 Task: Add a condition where "Hours since created Is Twelve" in pending tickets.
Action: Mouse moved to (103, 412)
Screenshot: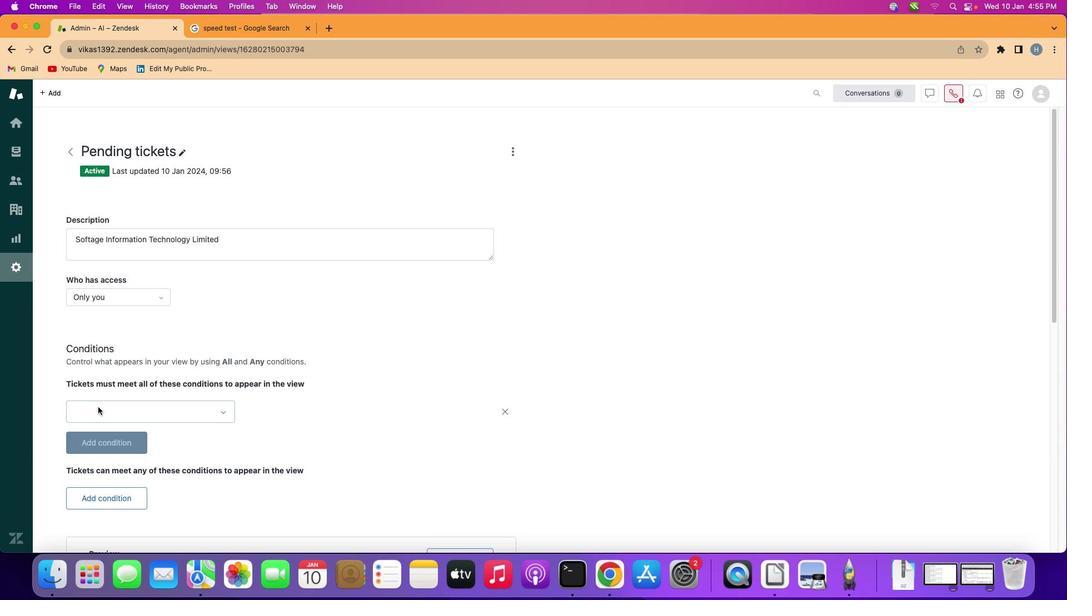 
Action: Mouse pressed left at (103, 412)
Screenshot: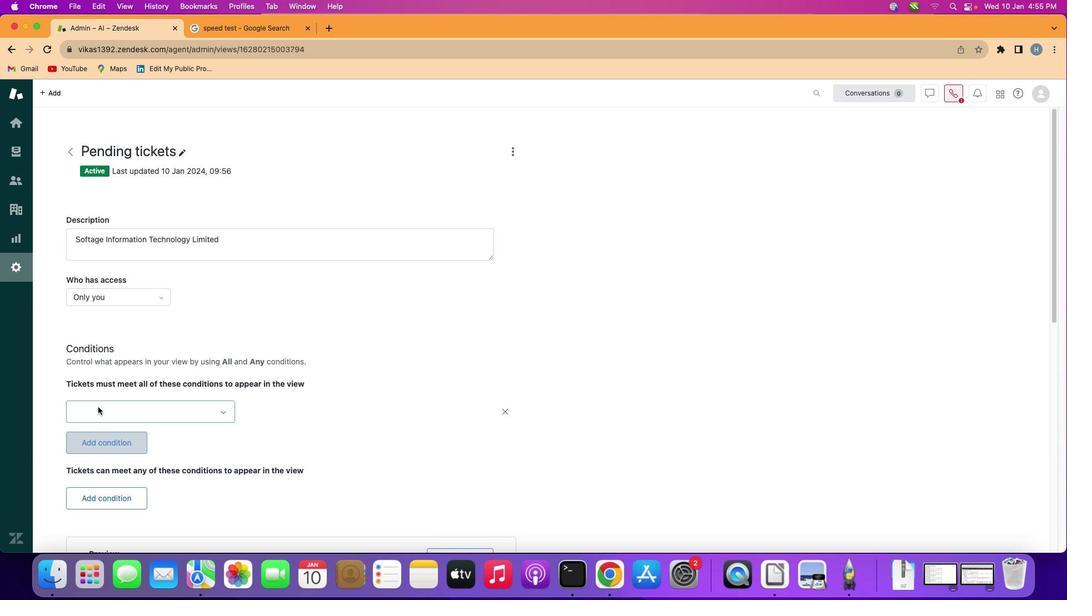 
Action: Mouse moved to (165, 417)
Screenshot: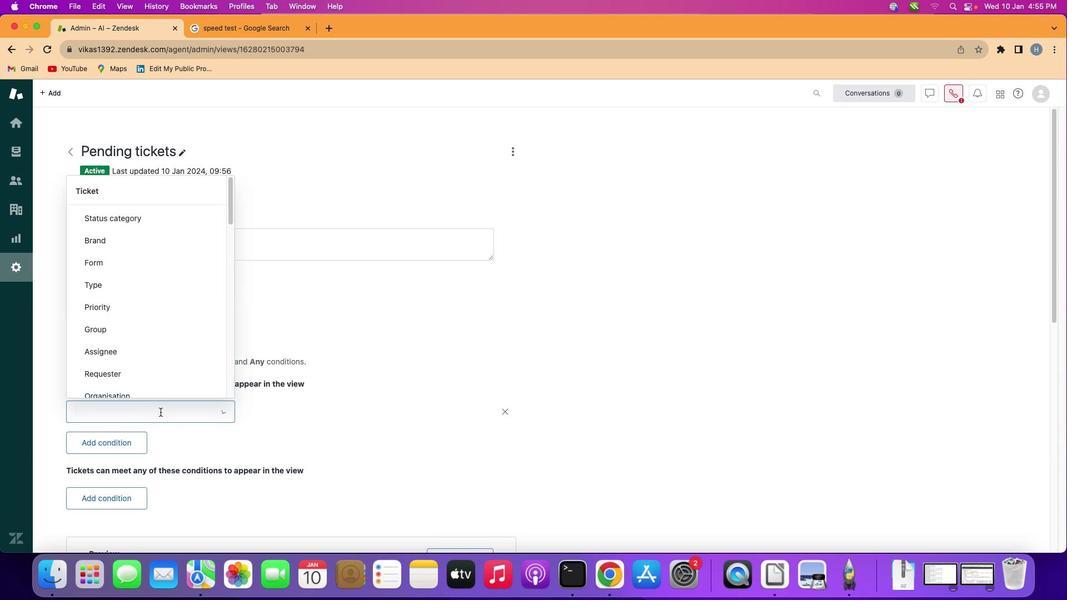 
Action: Mouse pressed left at (165, 417)
Screenshot: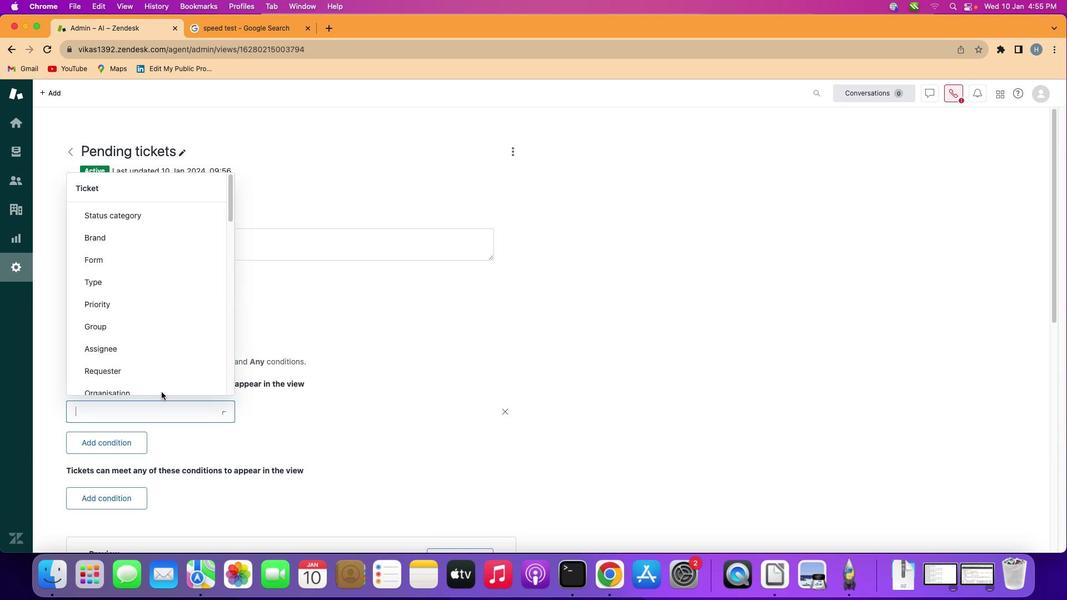 
Action: Mouse moved to (171, 303)
Screenshot: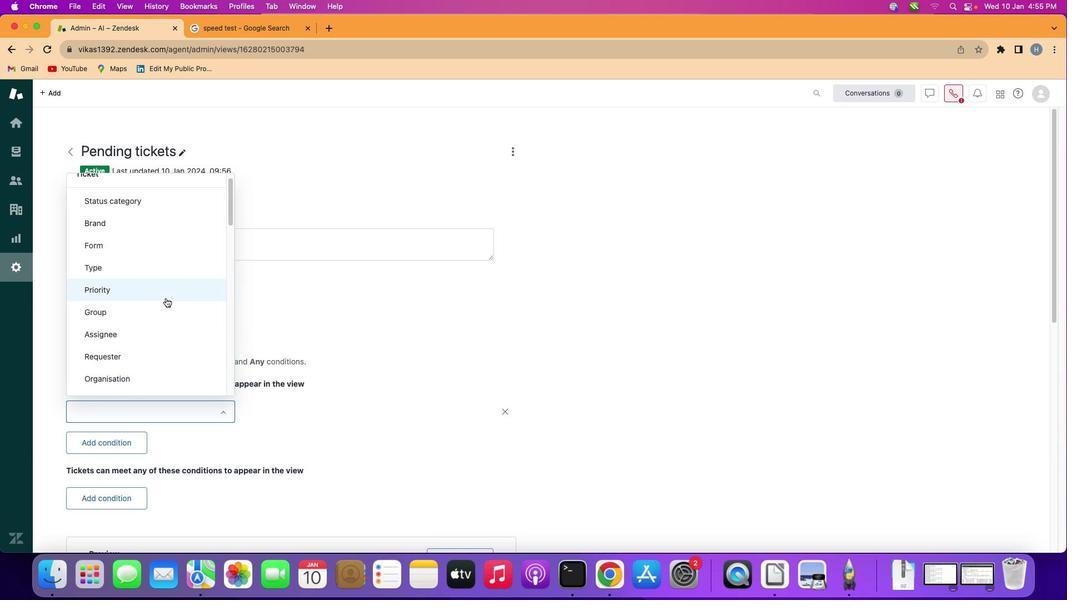 
Action: Mouse scrolled (171, 303) with delta (5, 5)
Screenshot: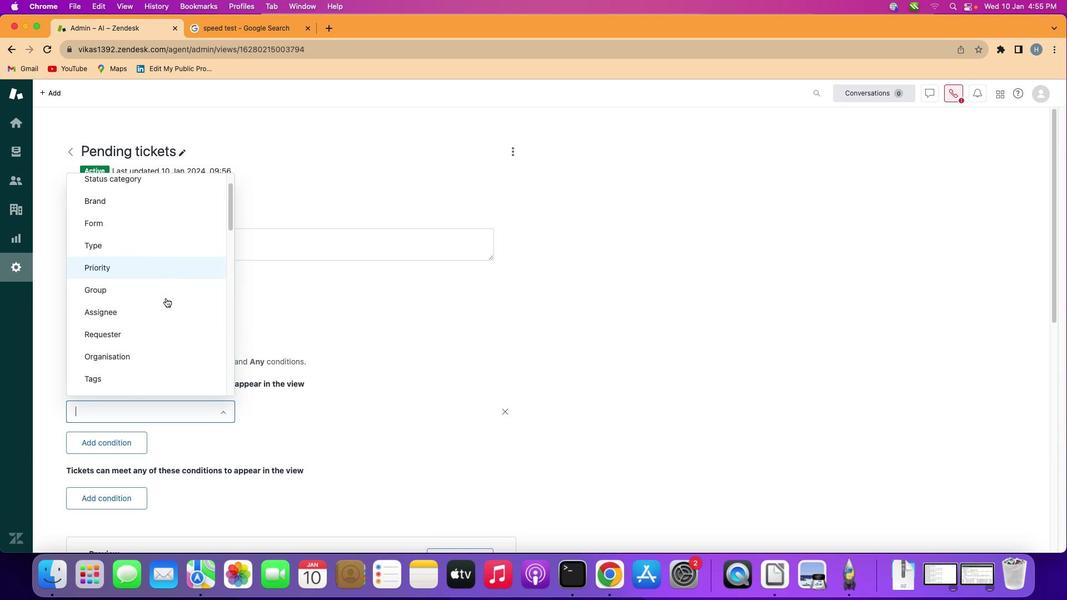 
Action: Mouse scrolled (171, 303) with delta (5, 5)
Screenshot: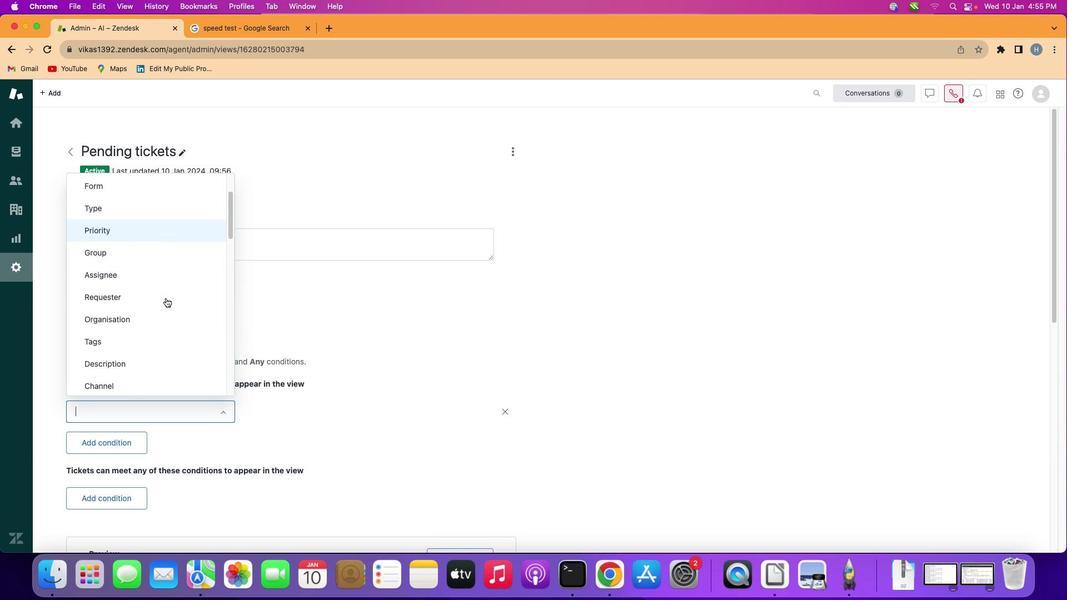 
Action: Mouse scrolled (171, 303) with delta (5, 5)
Screenshot: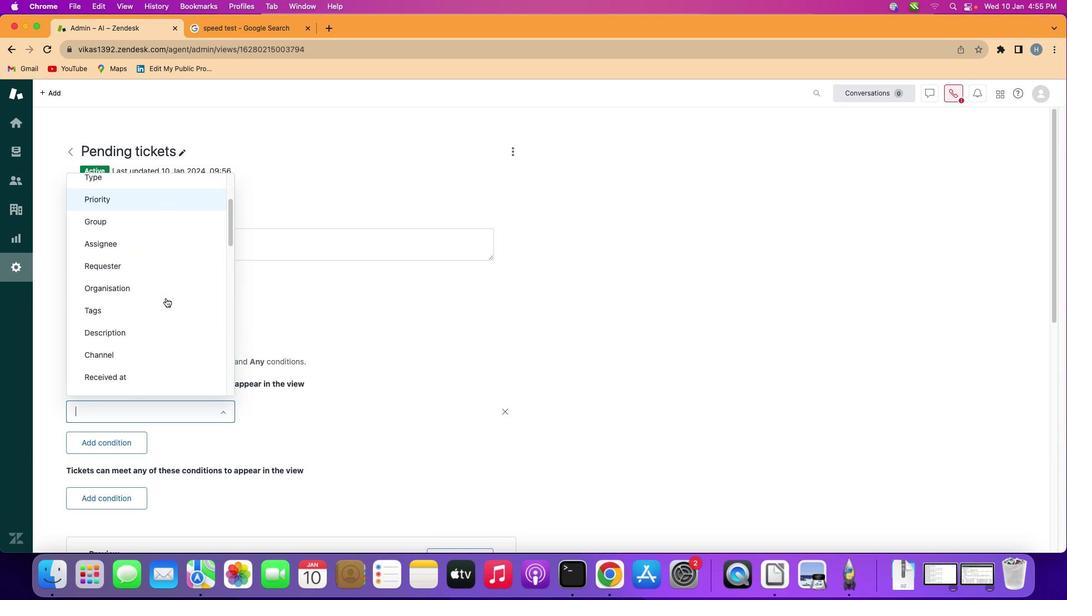 
Action: Mouse scrolled (171, 303) with delta (5, 5)
Screenshot: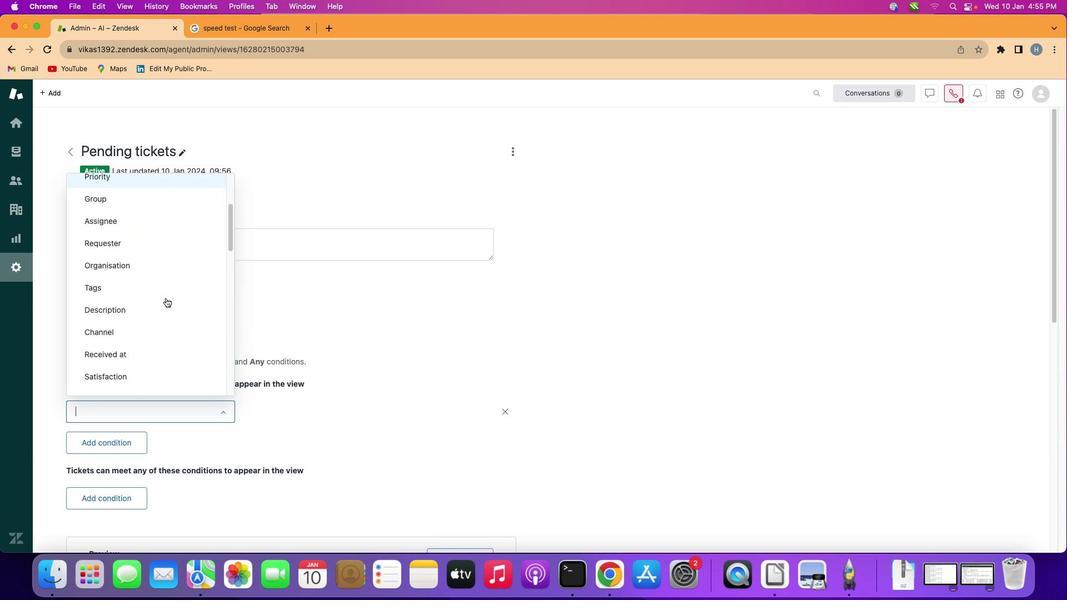 
Action: Mouse scrolled (171, 303) with delta (5, 4)
Screenshot: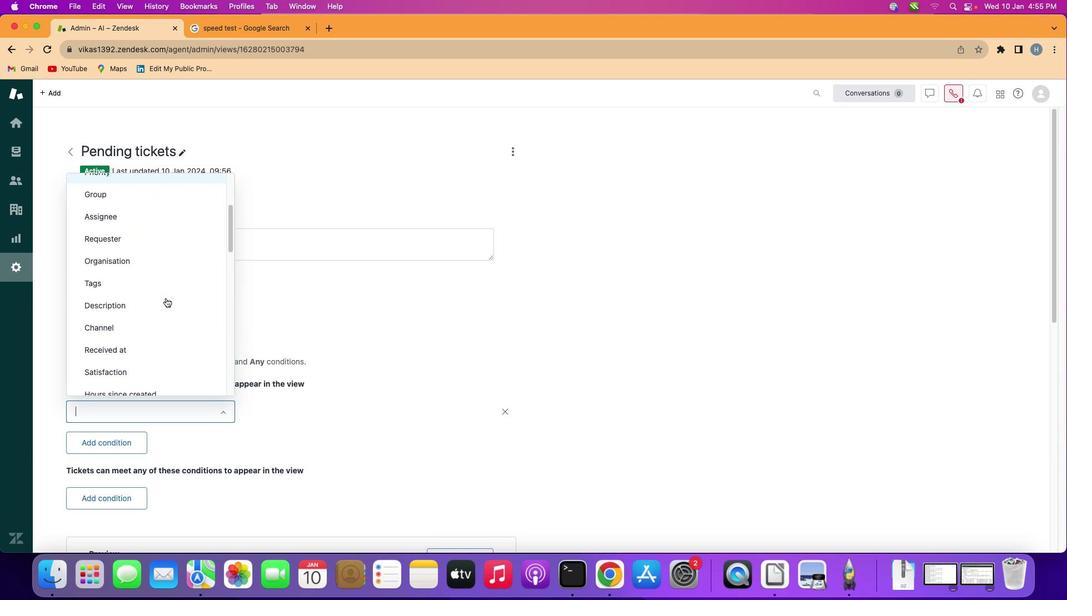 
Action: Mouse scrolled (171, 303) with delta (5, 5)
Screenshot: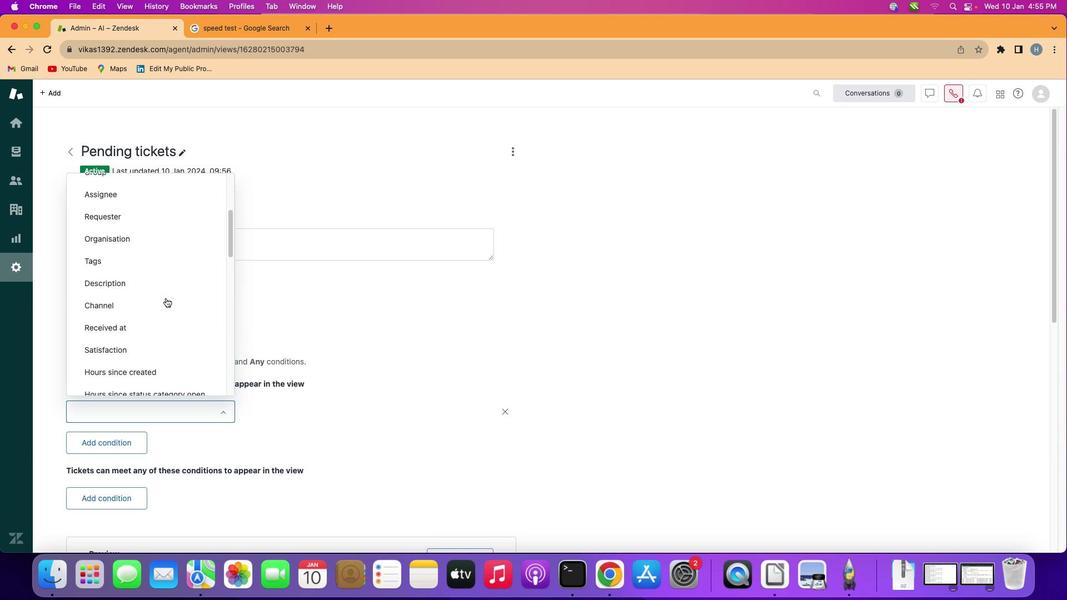 
Action: Mouse scrolled (171, 303) with delta (5, 5)
Screenshot: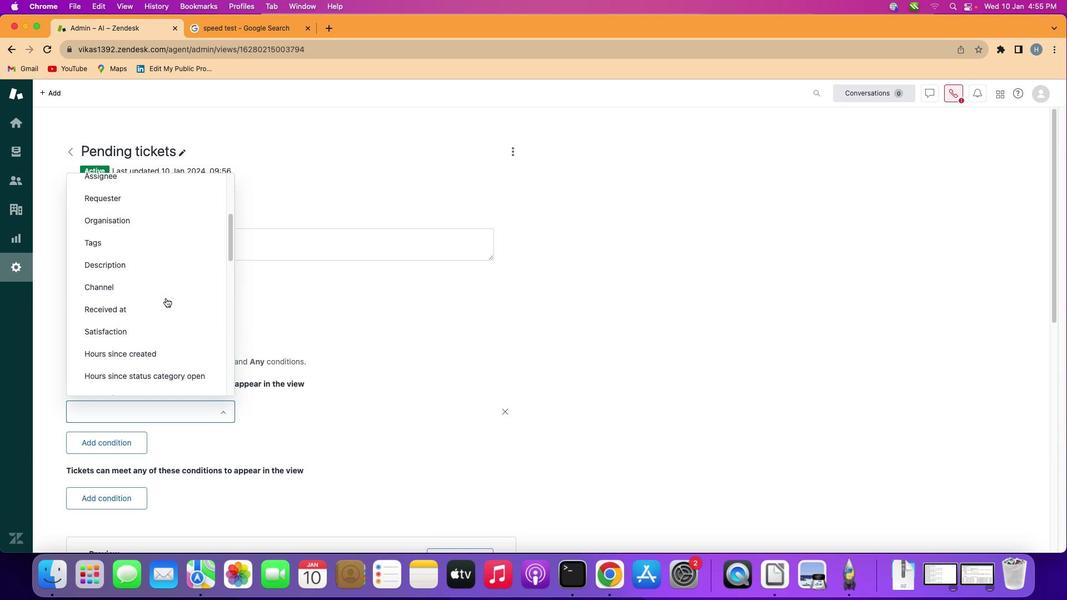 
Action: Mouse scrolled (171, 303) with delta (5, 5)
Screenshot: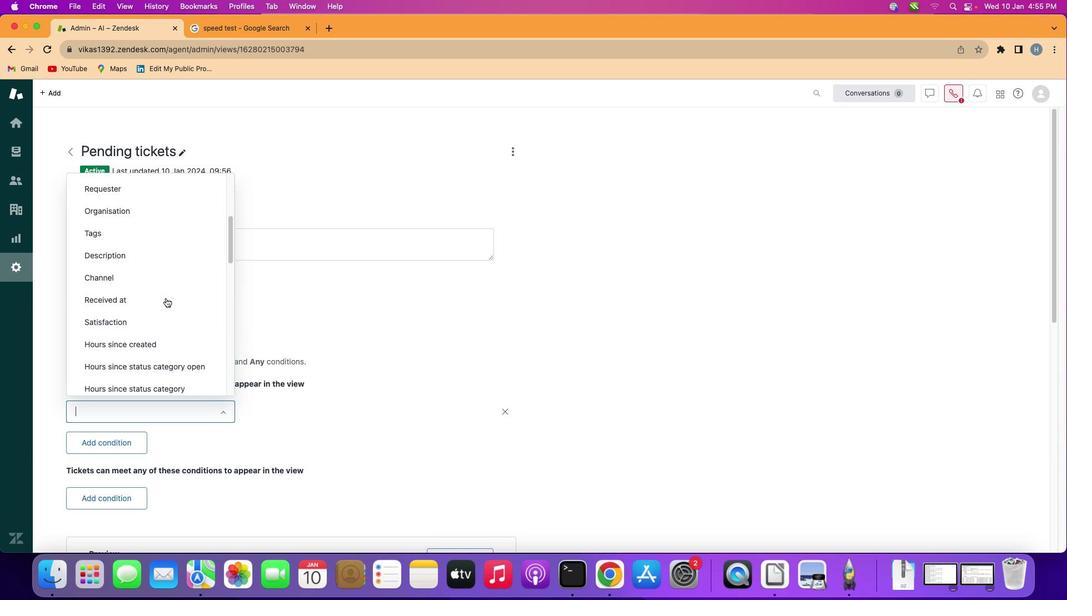 
Action: Mouse scrolled (171, 303) with delta (5, 5)
Screenshot: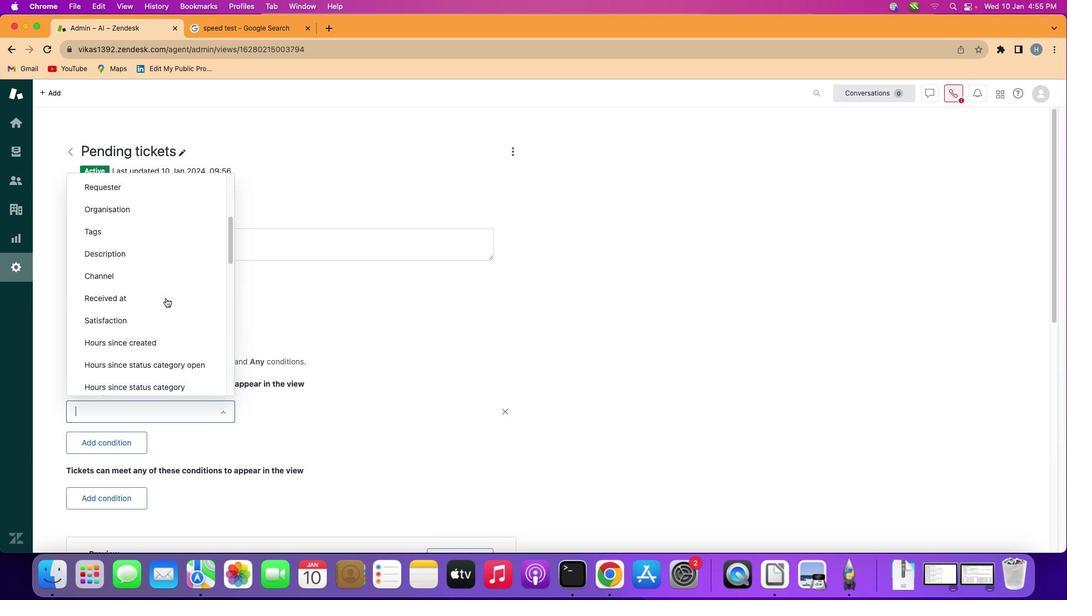 
Action: Mouse moved to (170, 348)
Screenshot: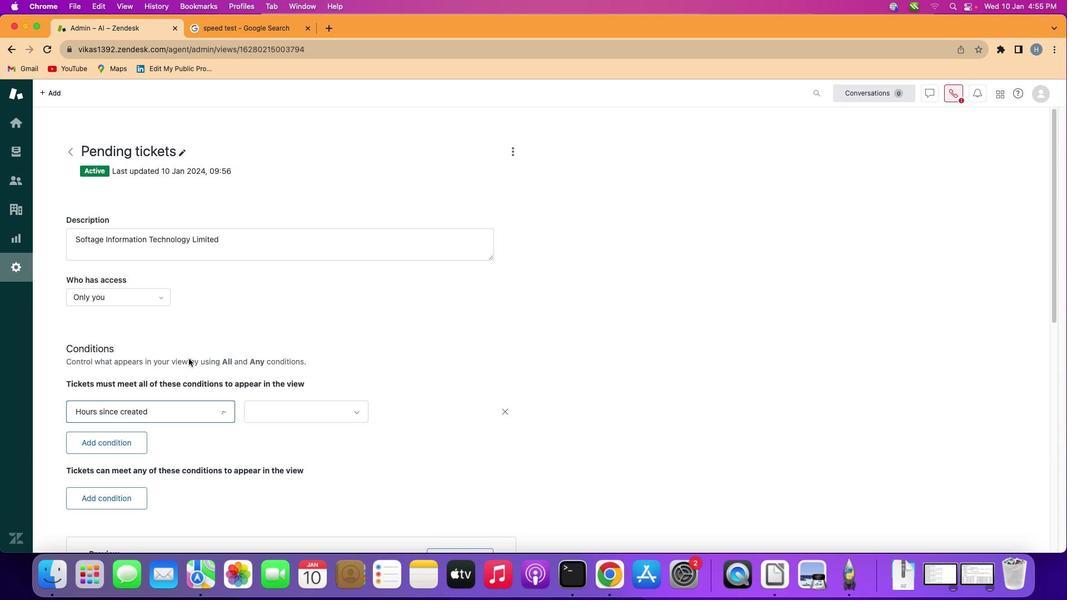 
Action: Mouse pressed left at (170, 348)
Screenshot: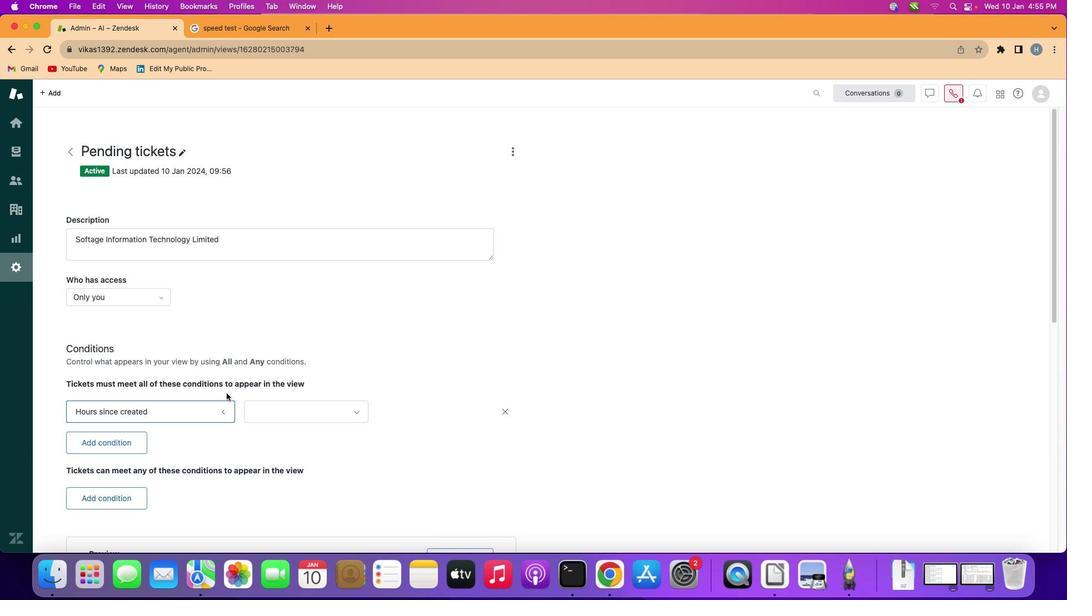 
Action: Mouse moved to (304, 416)
Screenshot: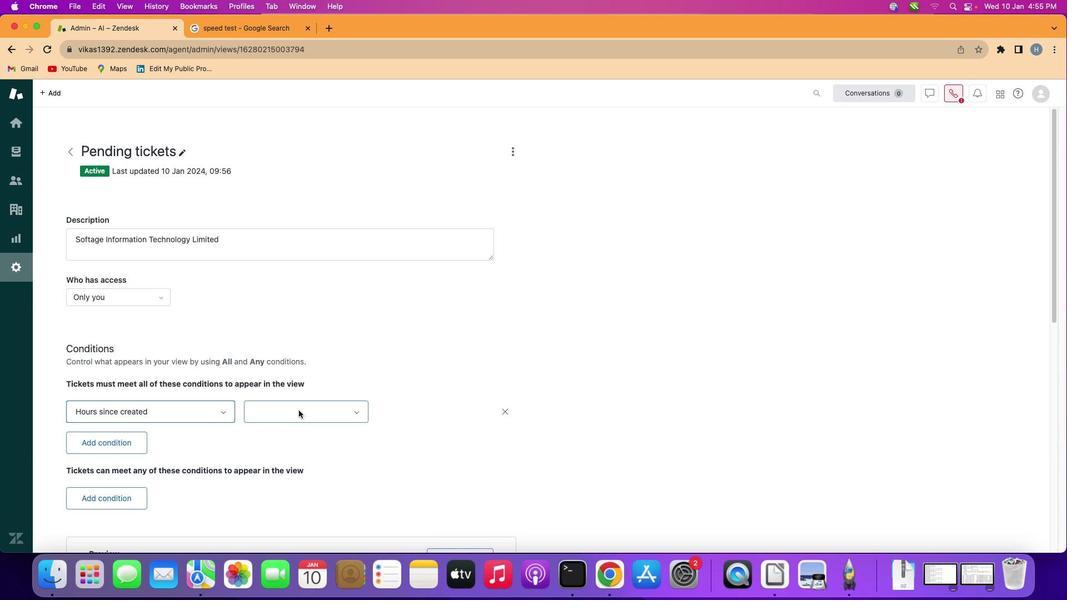 
Action: Mouse pressed left at (304, 416)
Screenshot: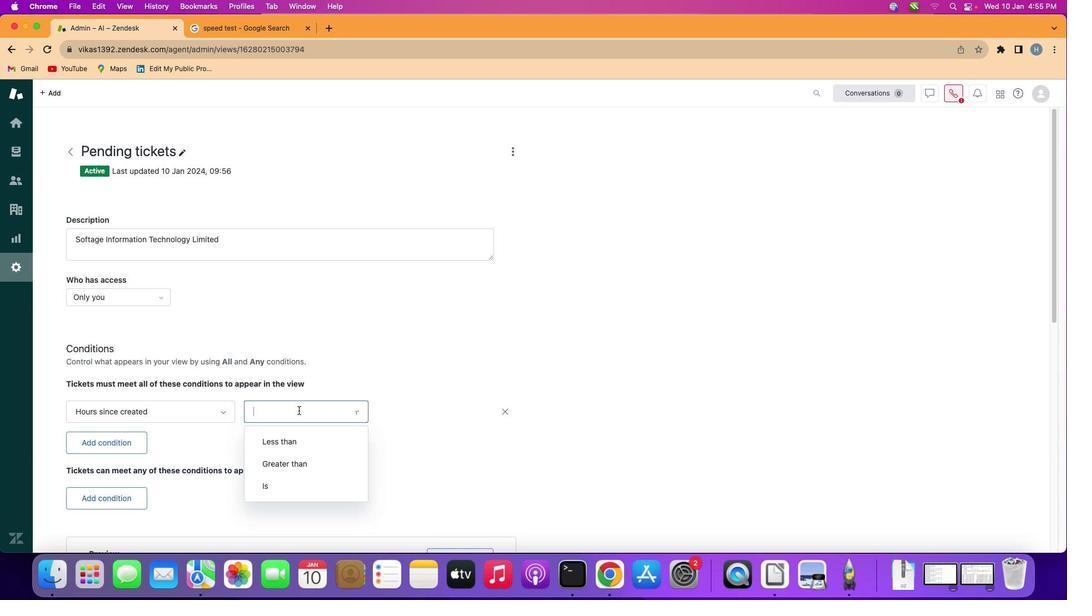 
Action: Mouse moved to (299, 483)
Screenshot: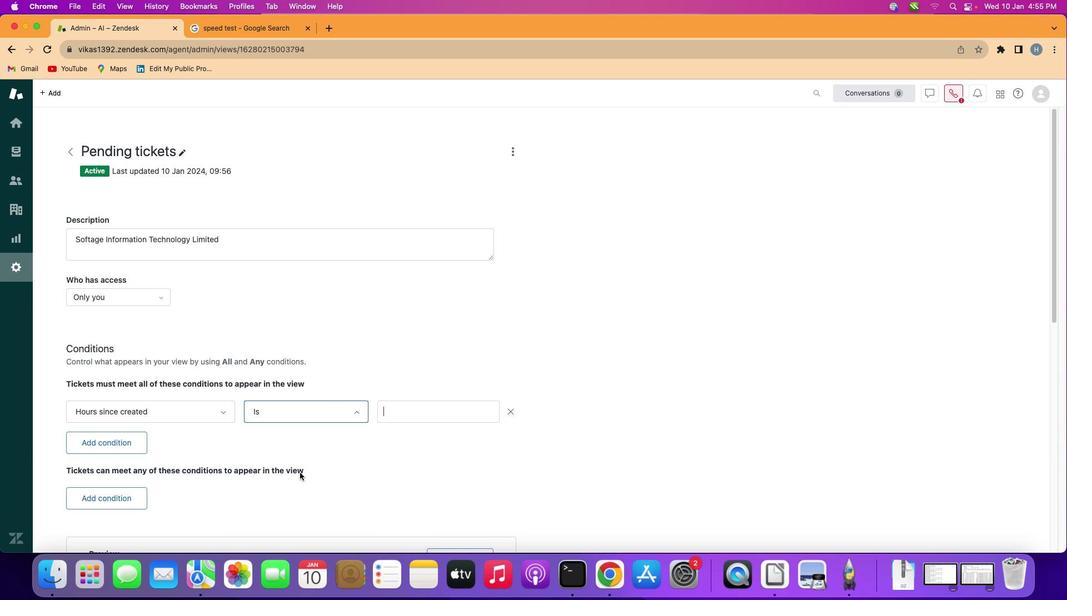 
Action: Mouse pressed left at (299, 483)
Screenshot: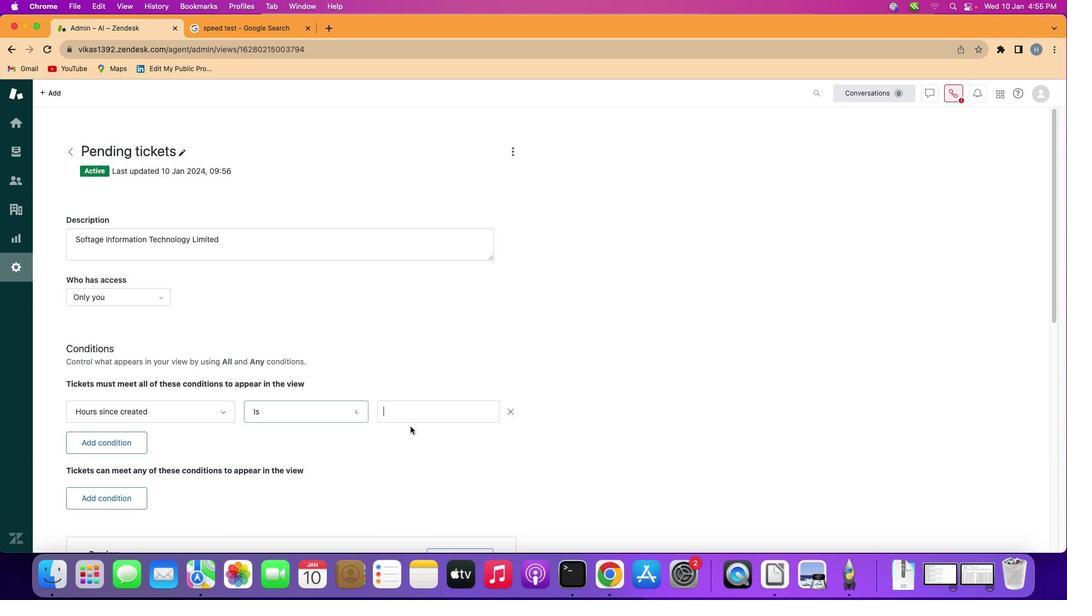 
Action: Mouse moved to (437, 417)
Screenshot: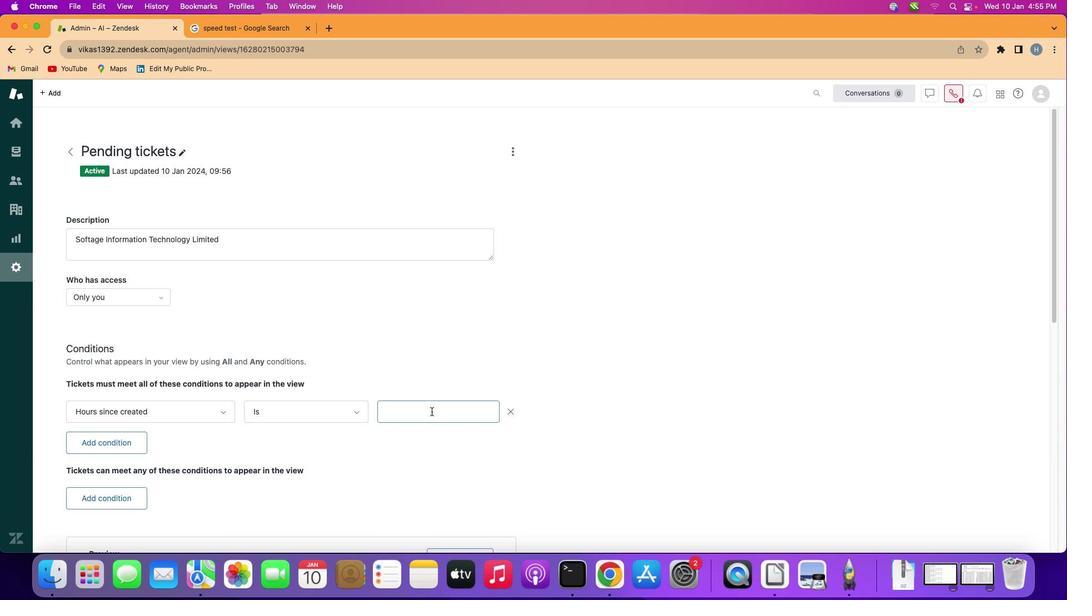 
Action: Key pressed Key.shift'T''w''e''l''v''e'
Screenshot: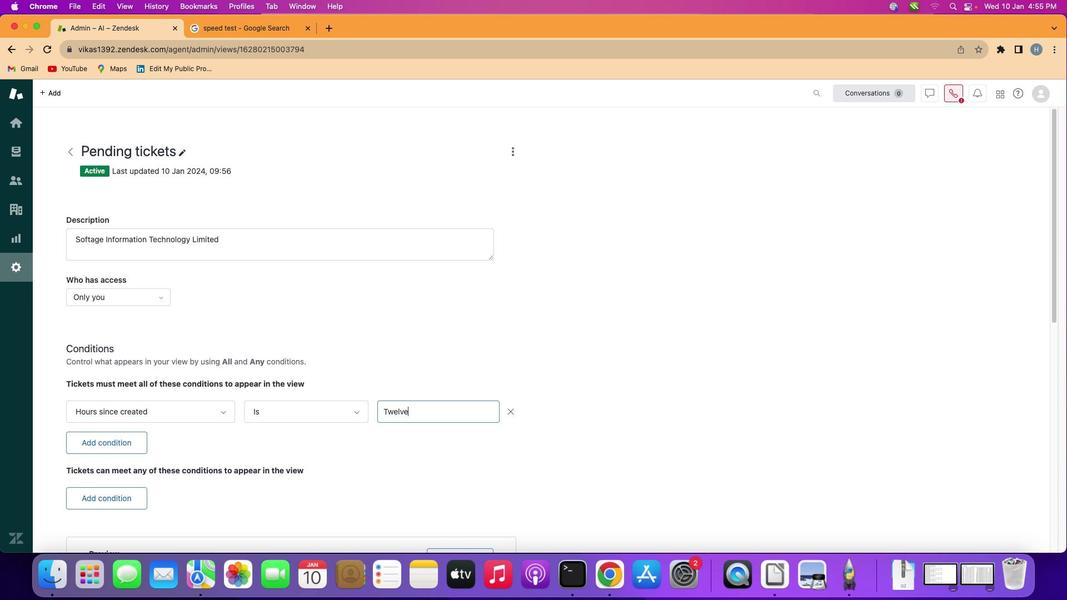 
Action: Mouse moved to (442, 442)
Screenshot: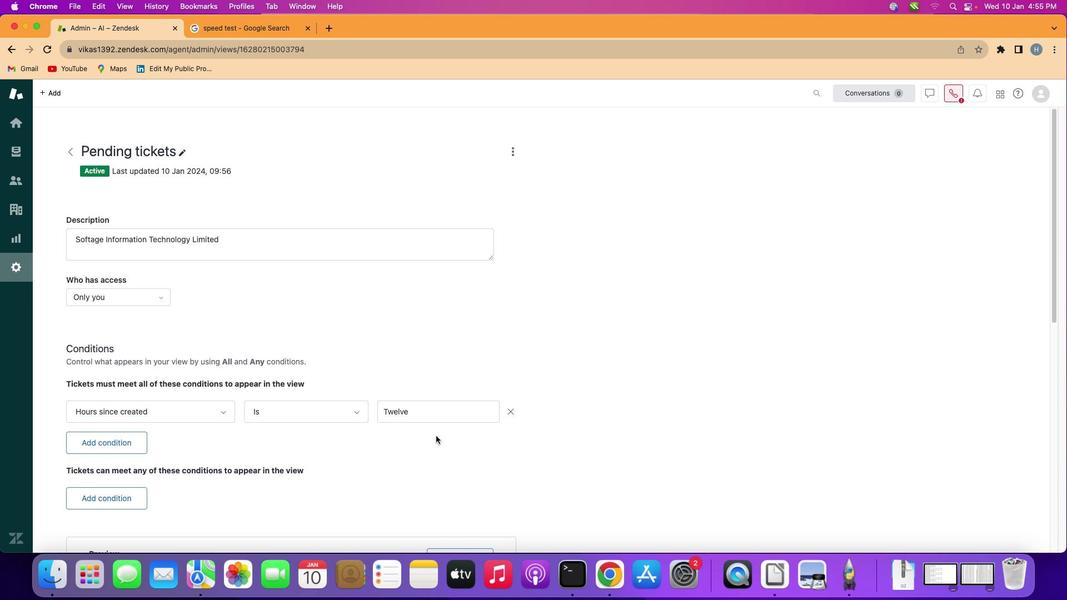
